 Task: Change the profile language to Spanish.
Action: Mouse moved to (334, 348)
Screenshot: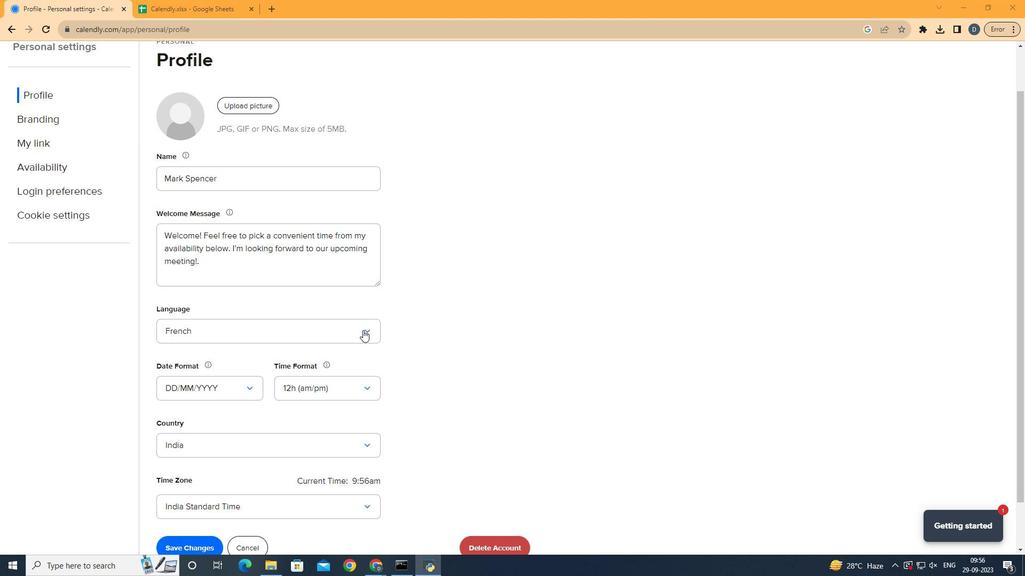 
Action: Mouse pressed left at (334, 348)
Screenshot: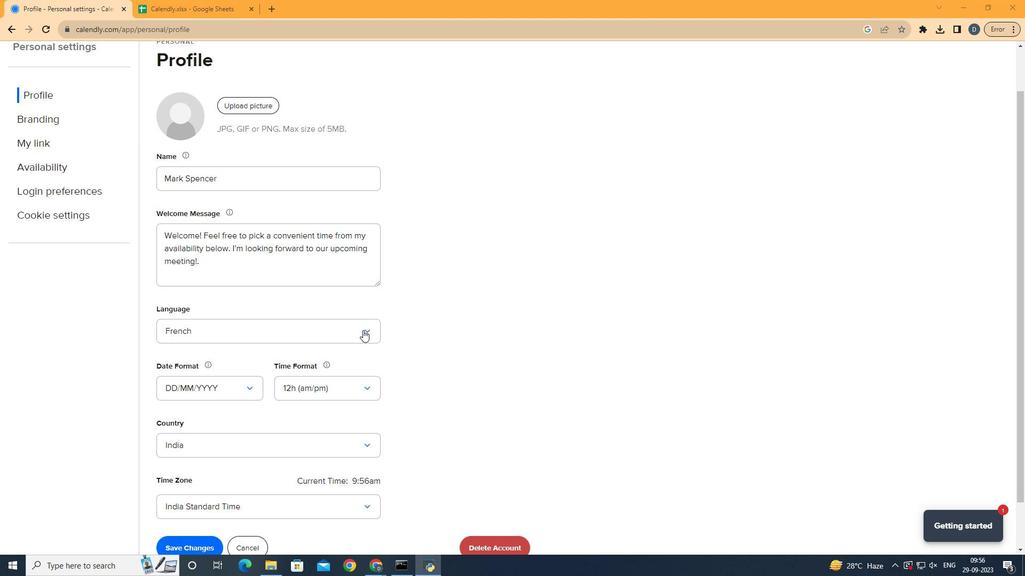 
Action: Mouse moved to (470, 347)
Screenshot: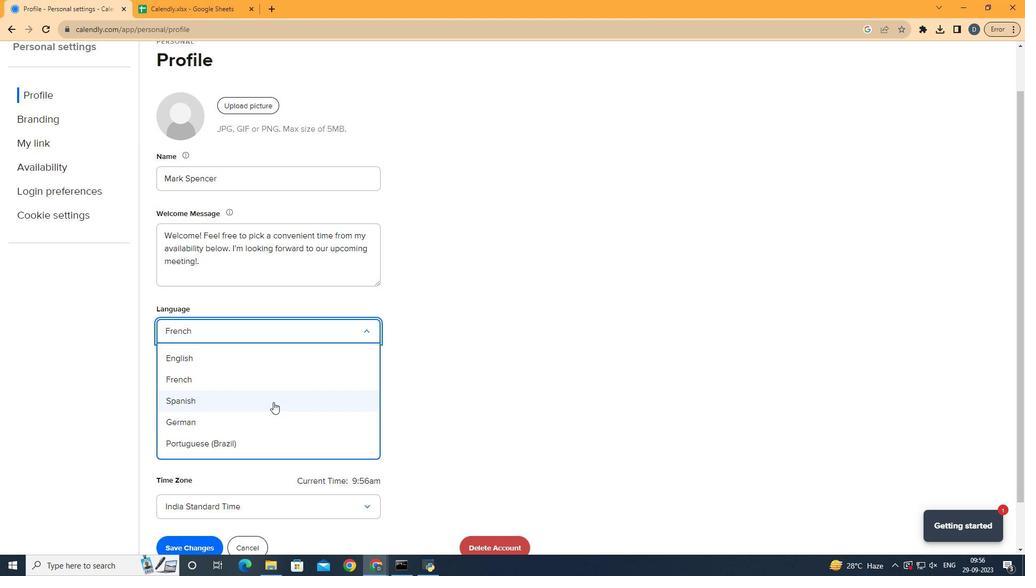 
Action: Mouse pressed left at (470, 347)
Screenshot: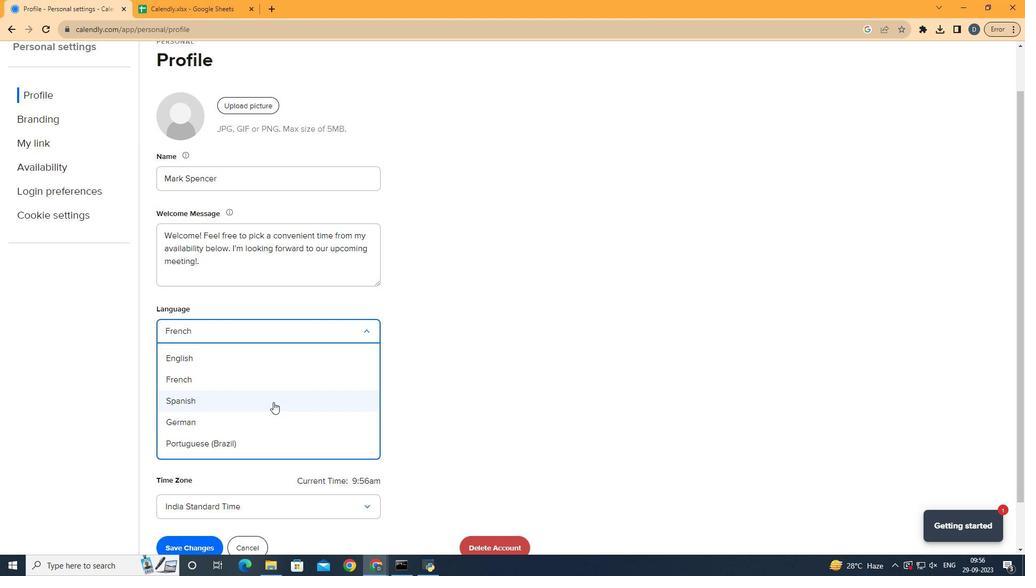 
Action: Mouse moved to (171, 348)
Screenshot: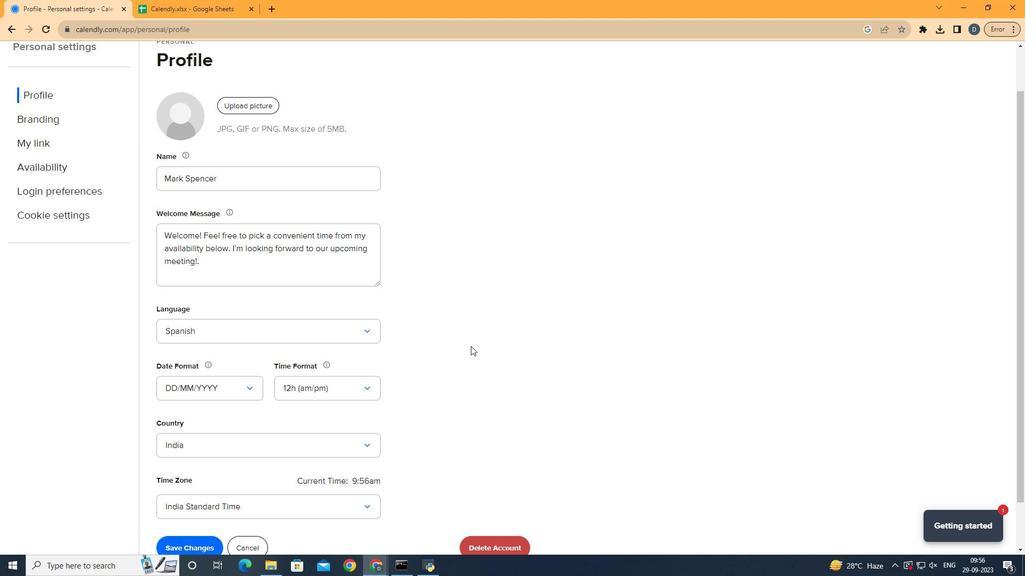 
